 Task: Select the year "2021".
Action: Mouse moved to (794, 102)
Screenshot: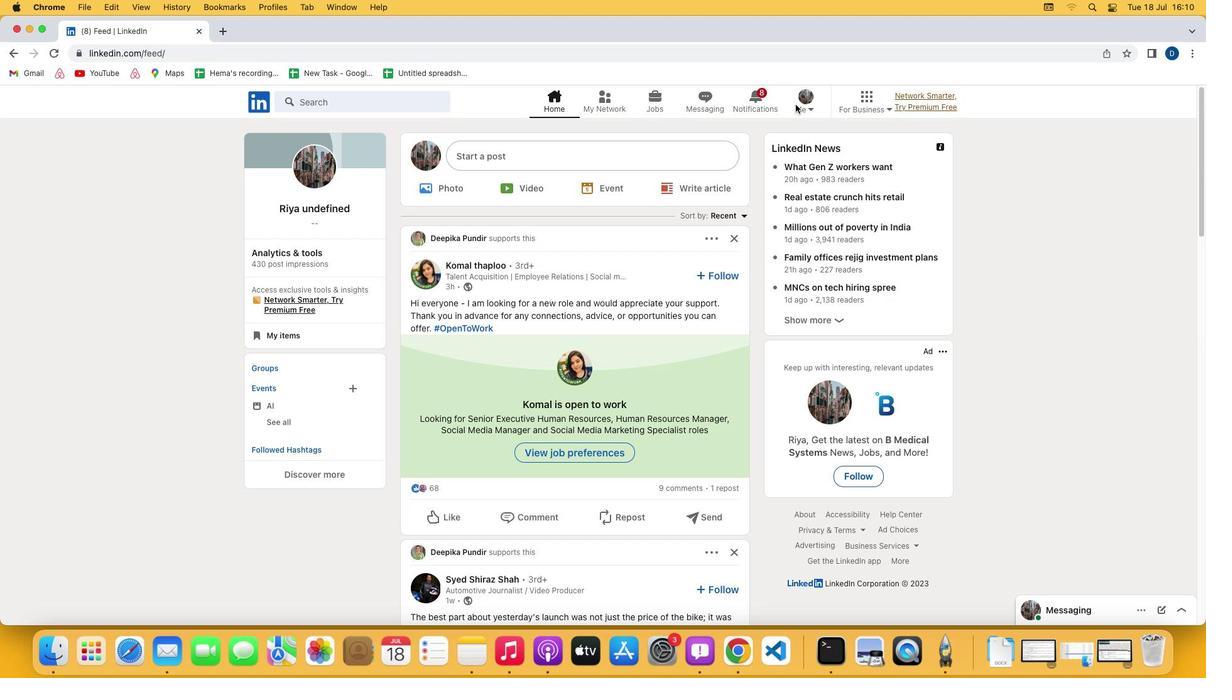
Action: Mouse pressed left at (794, 102)
Screenshot: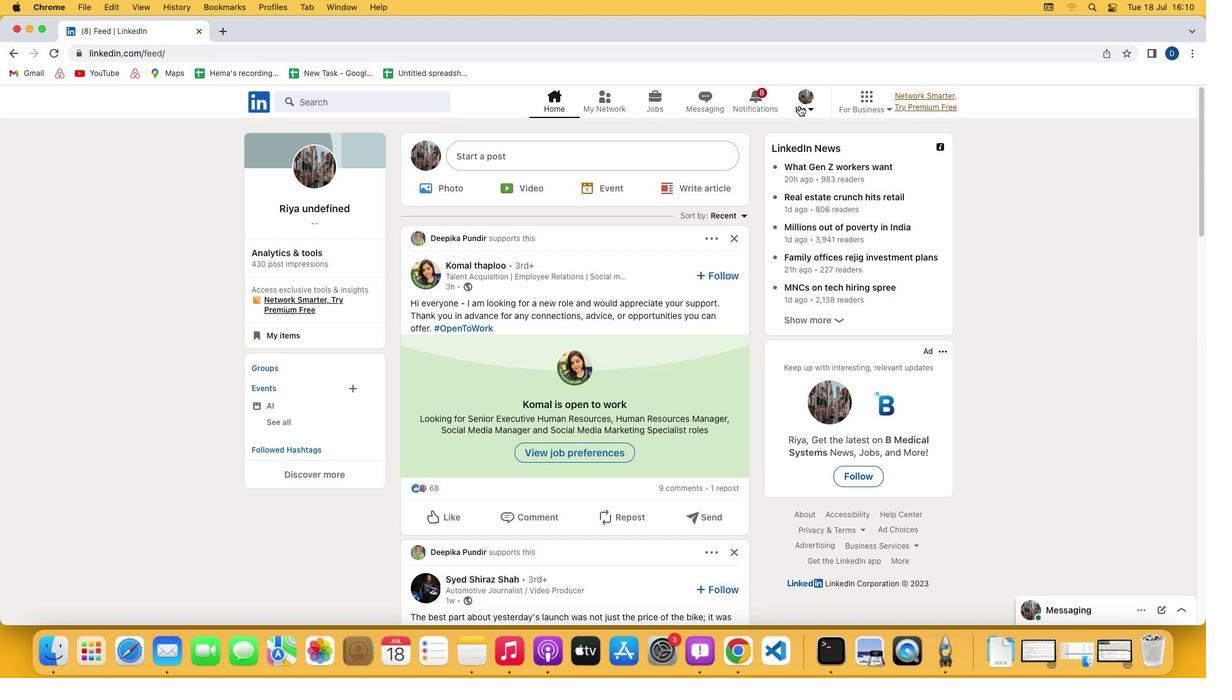 
Action: Mouse moved to (805, 99)
Screenshot: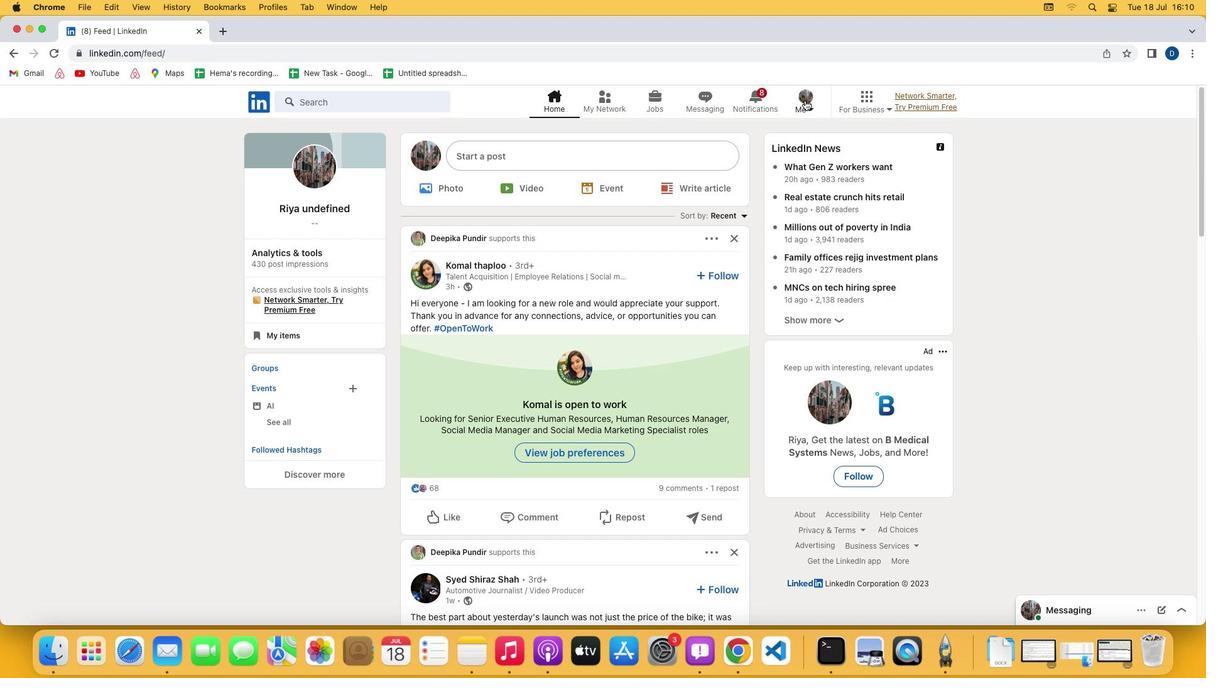 
Action: Mouse pressed left at (805, 99)
Screenshot: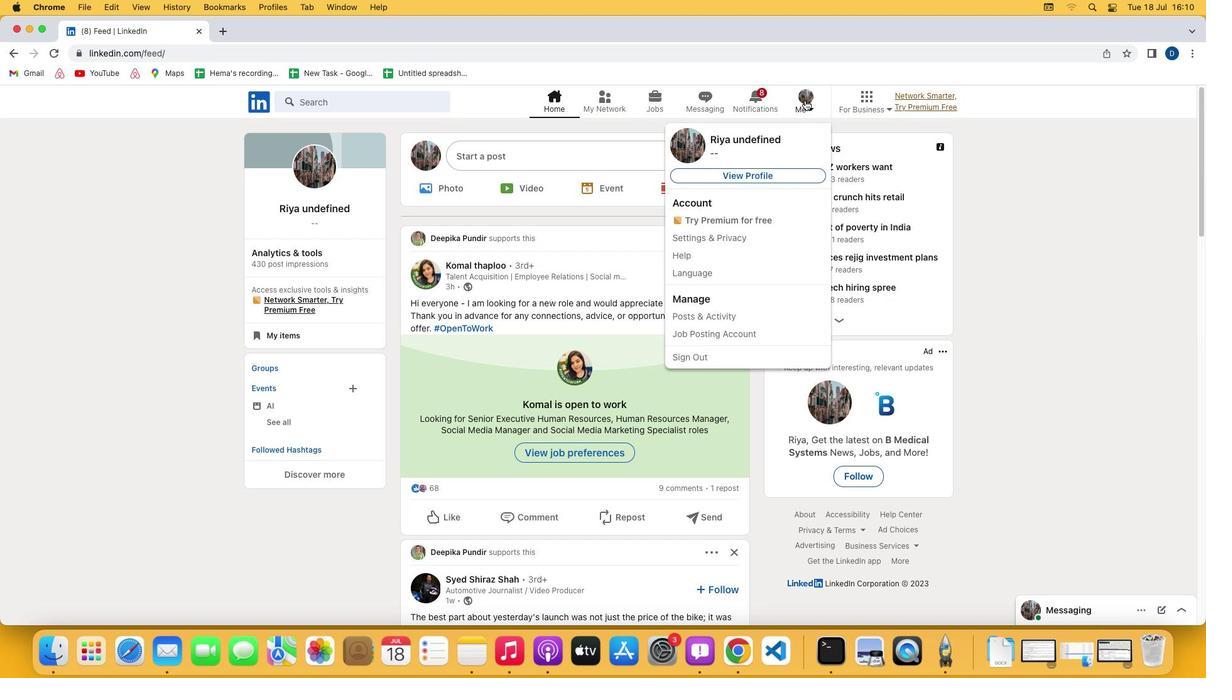 
Action: Mouse moved to (752, 172)
Screenshot: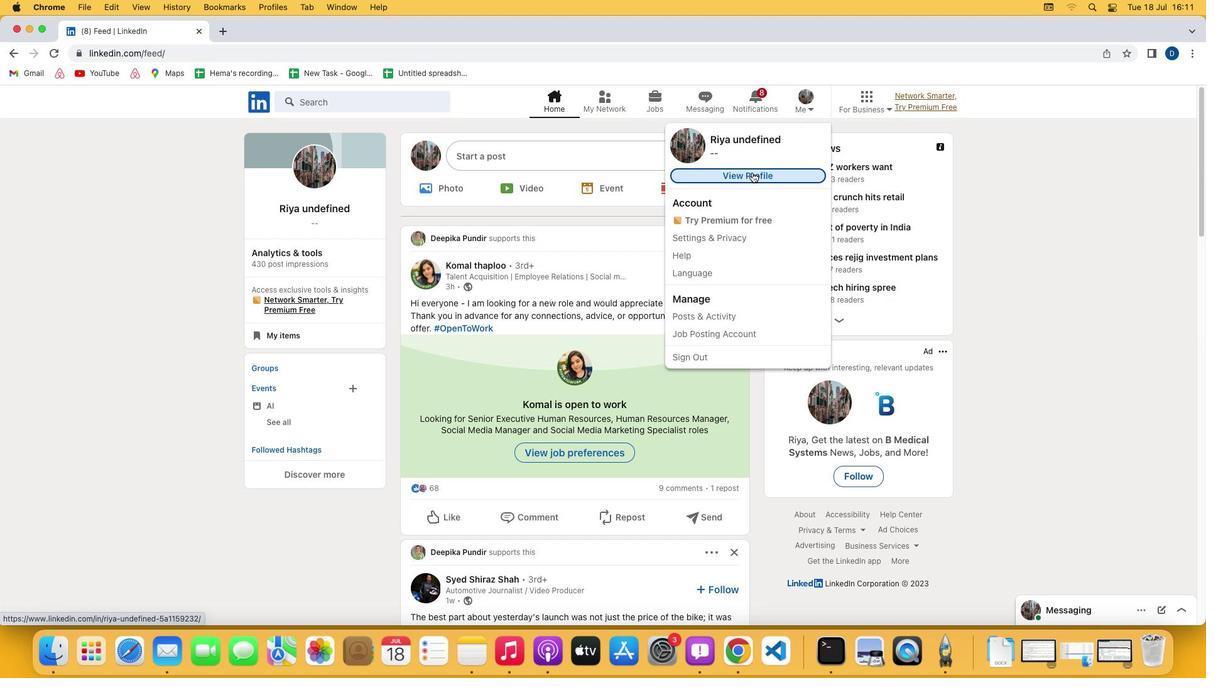 
Action: Mouse pressed left at (752, 172)
Screenshot: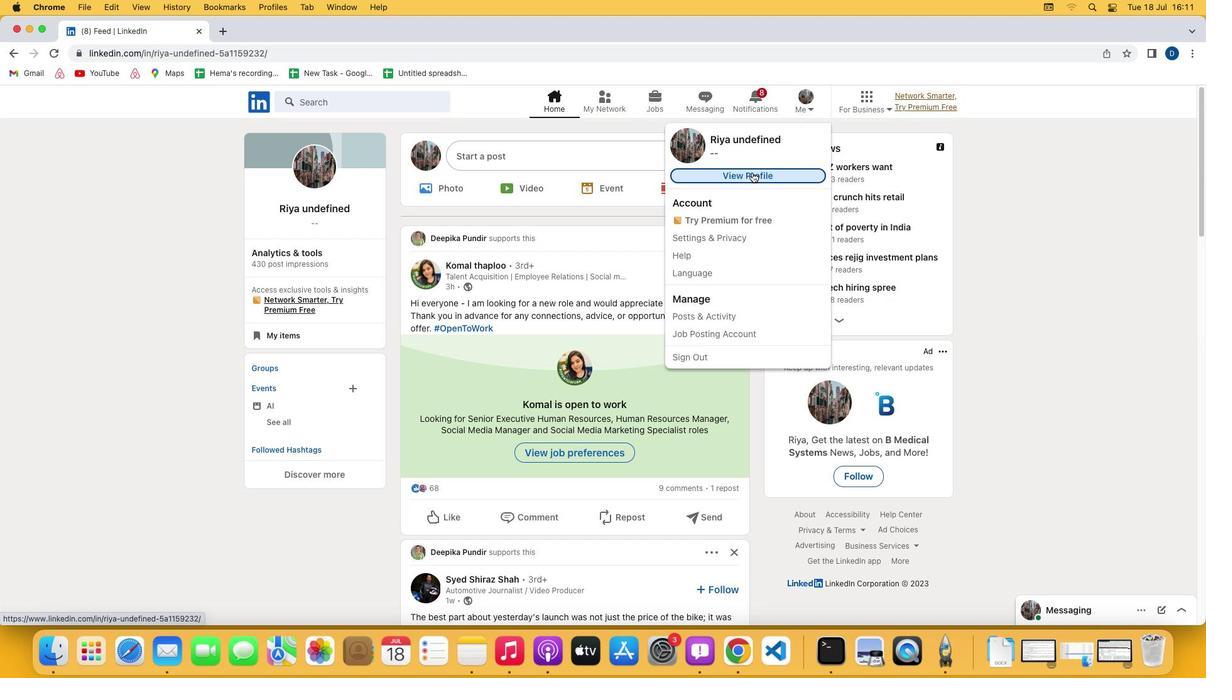 
Action: Mouse moved to (392, 424)
Screenshot: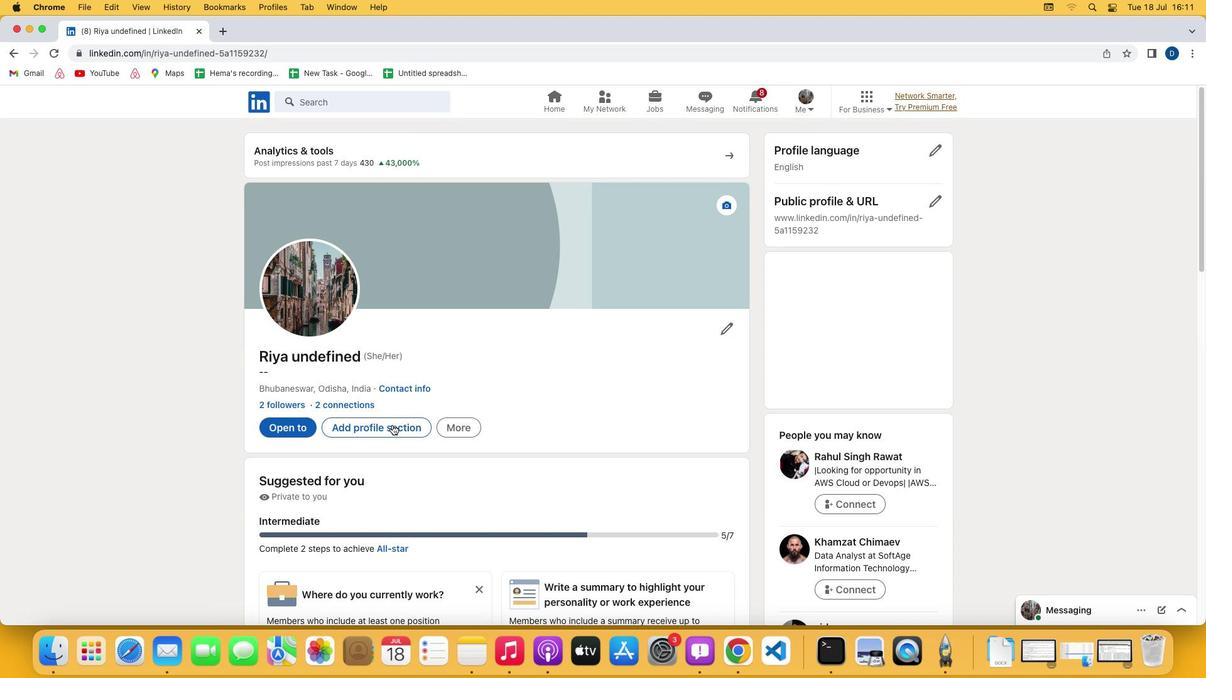 
Action: Mouse pressed left at (392, 424)
Screenshot: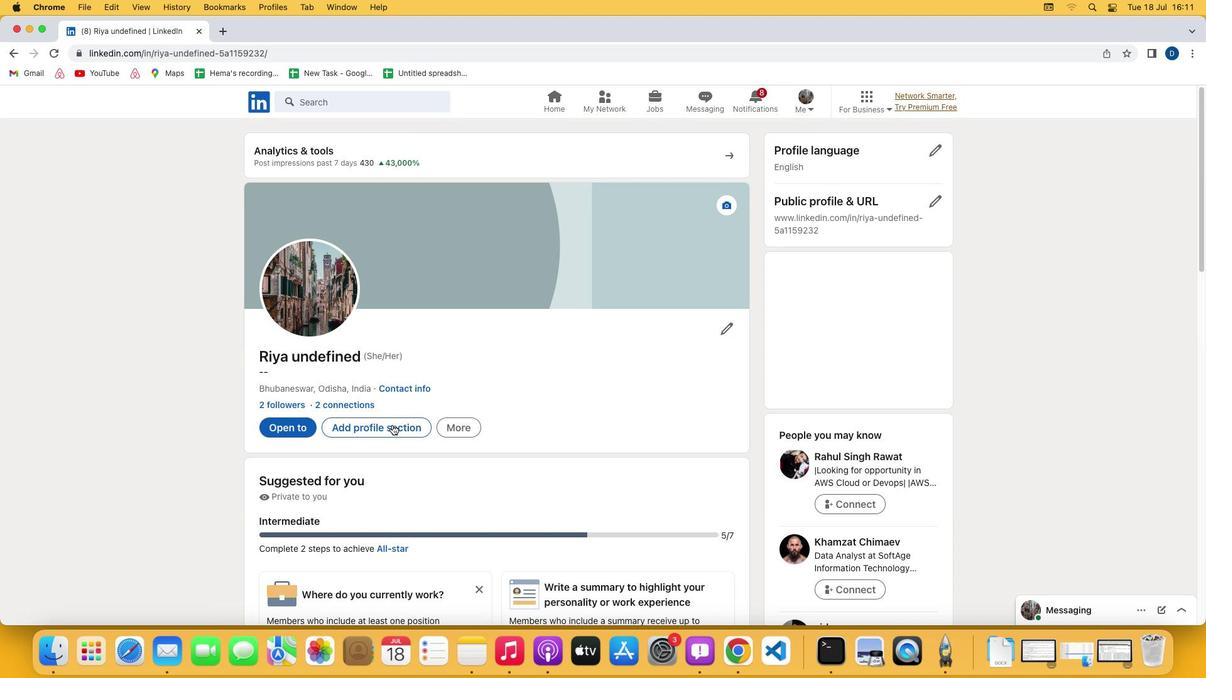 
Action: Mouse moved to (495, 195)
Screenshot: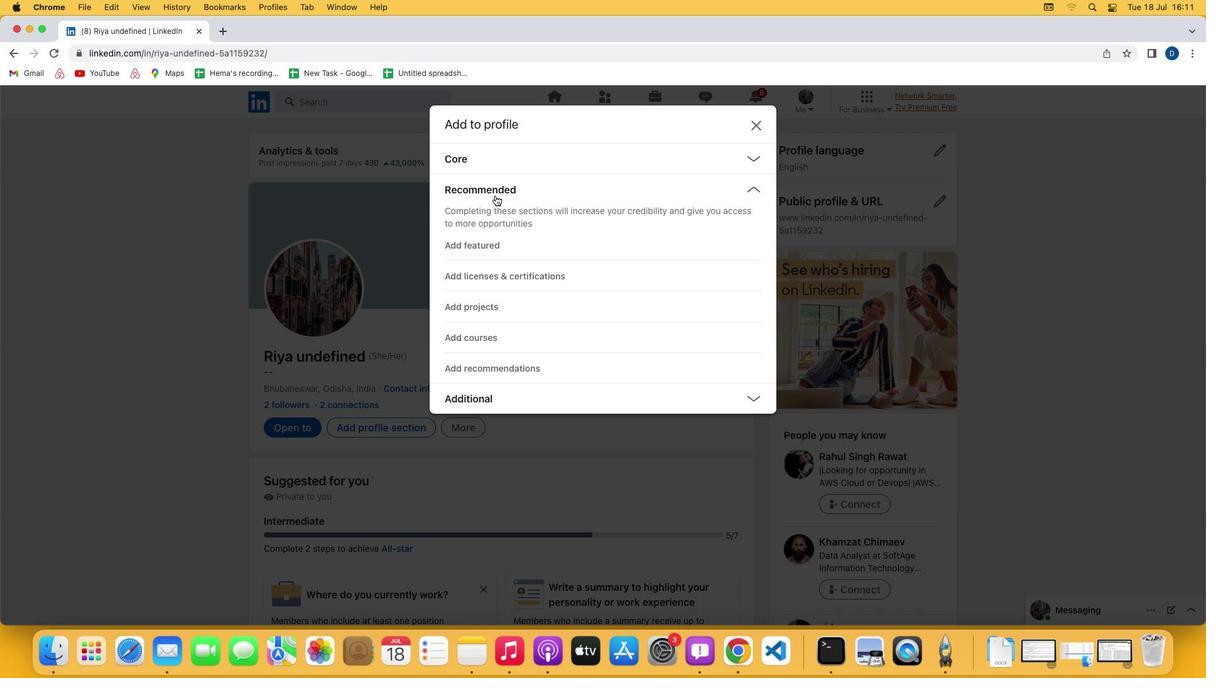 
Action: Mouse pressed left at (495, 195)
Screenshot: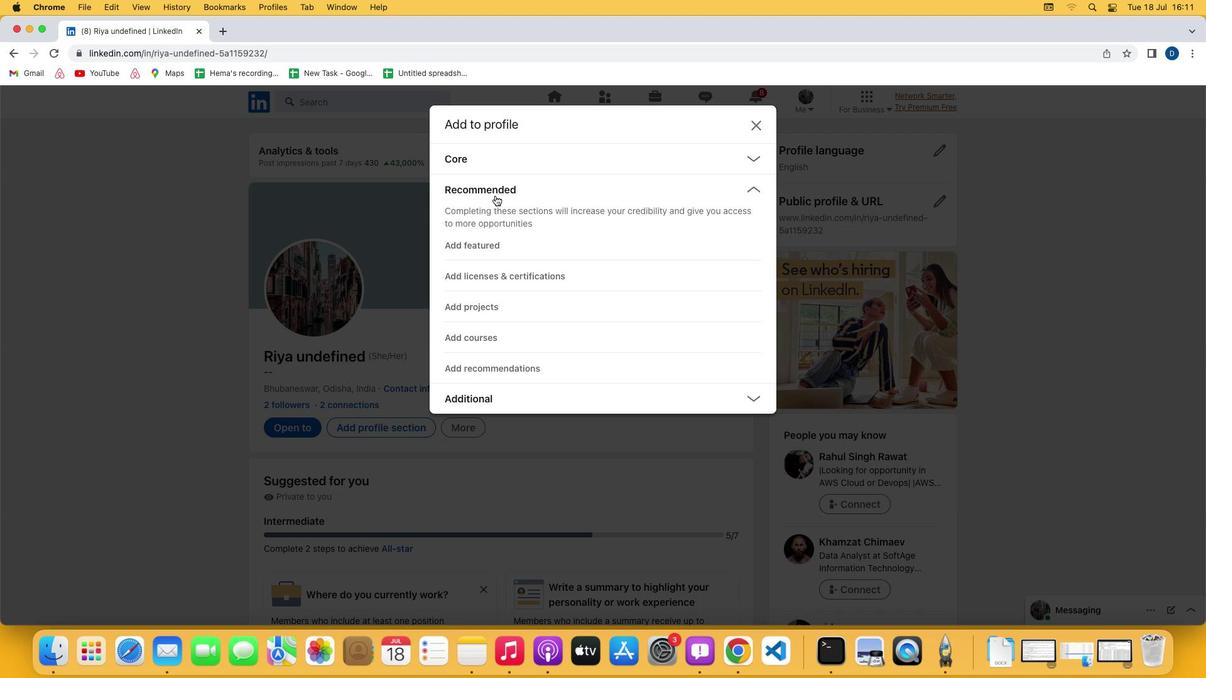 
Action: Mouse moved to (494, 276)
Screenshot: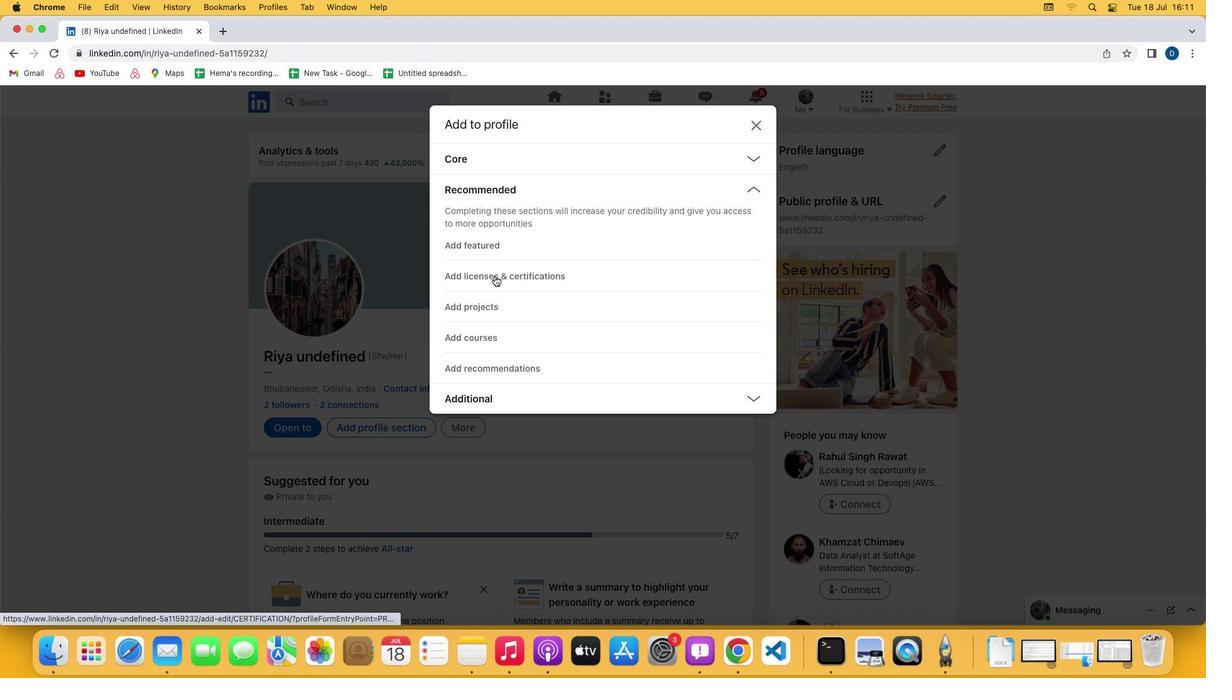 
Action: Mouse pressed left at (494, 276)
Screenshot: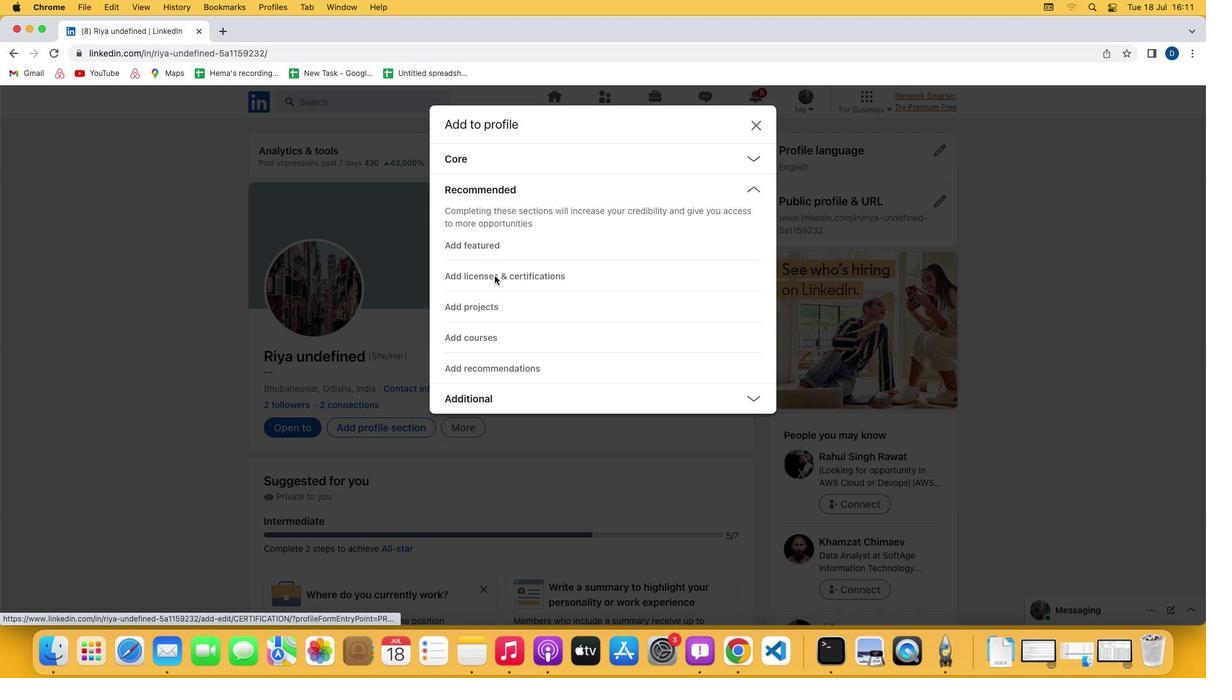 
Action: Mouse moved to (647, 301)
Screenshot: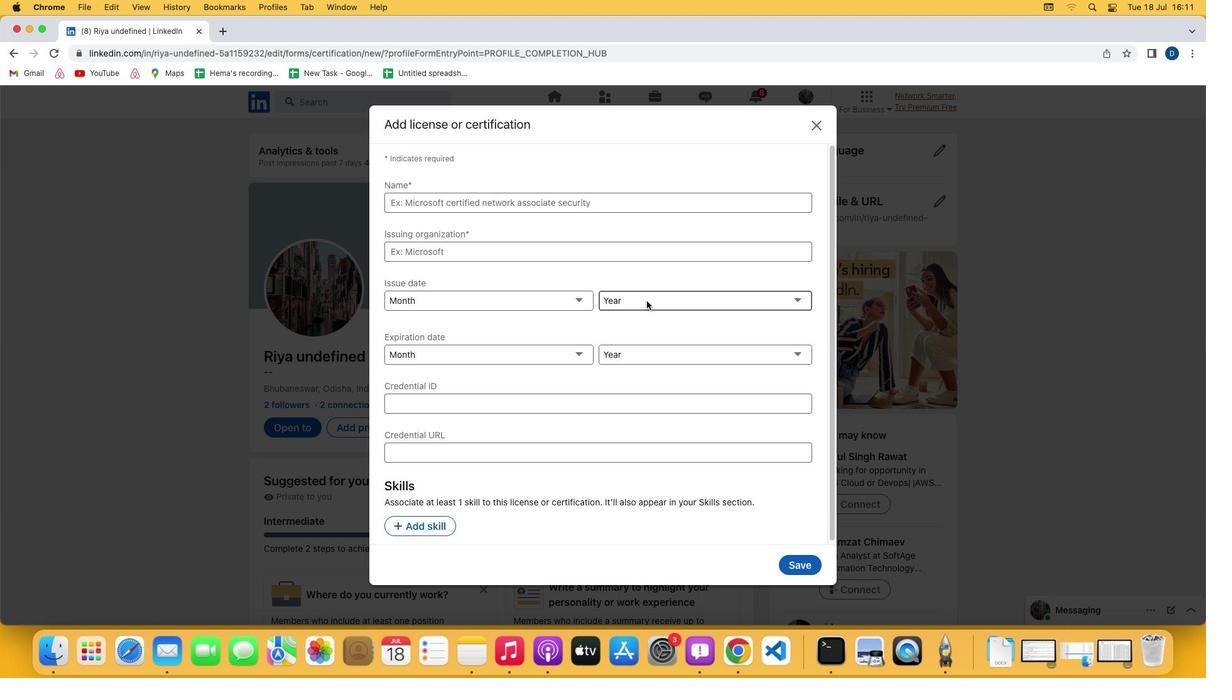 
Action: Mouse pressed left at (647, 301)
Screenshot: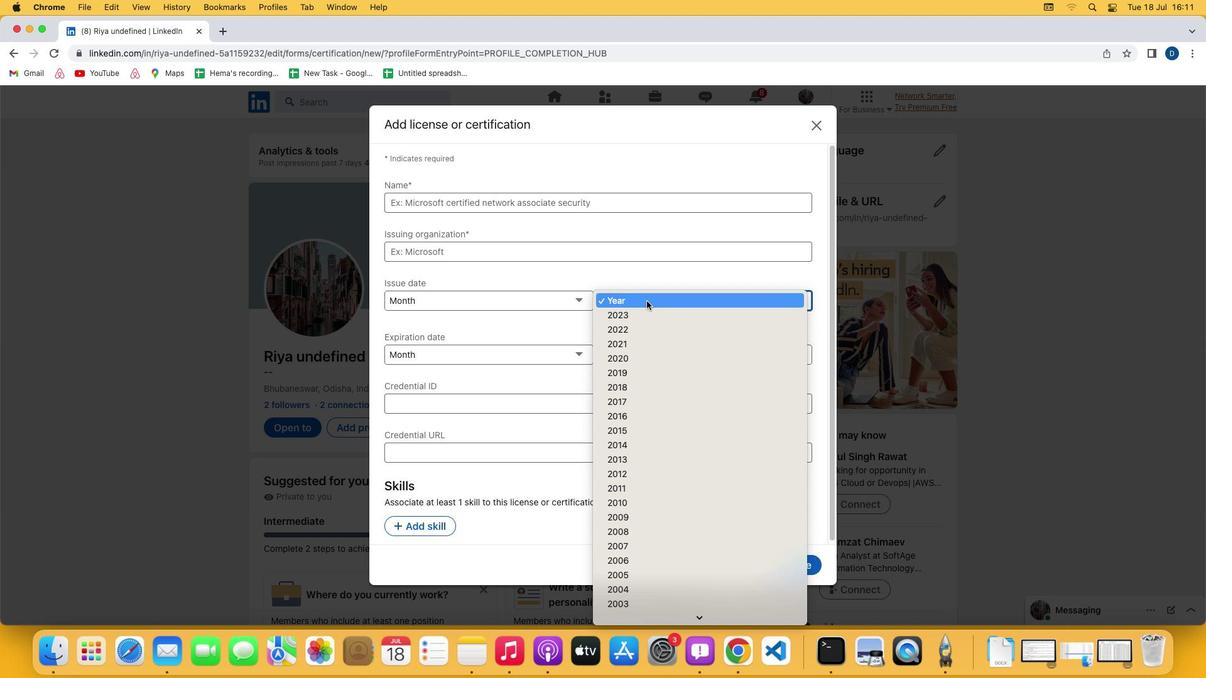 
Action: Mouse moved to (644, 341)
Screenshot: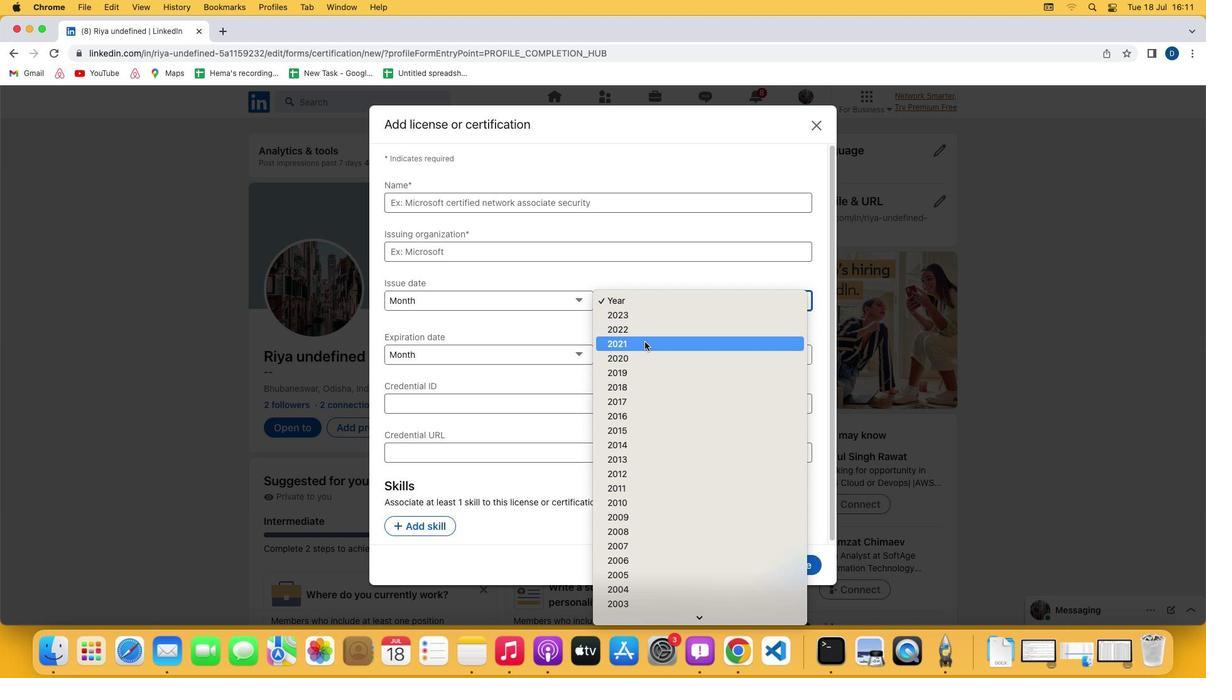 
Action: Mouse pressed left at (644, 341)
Screenshot: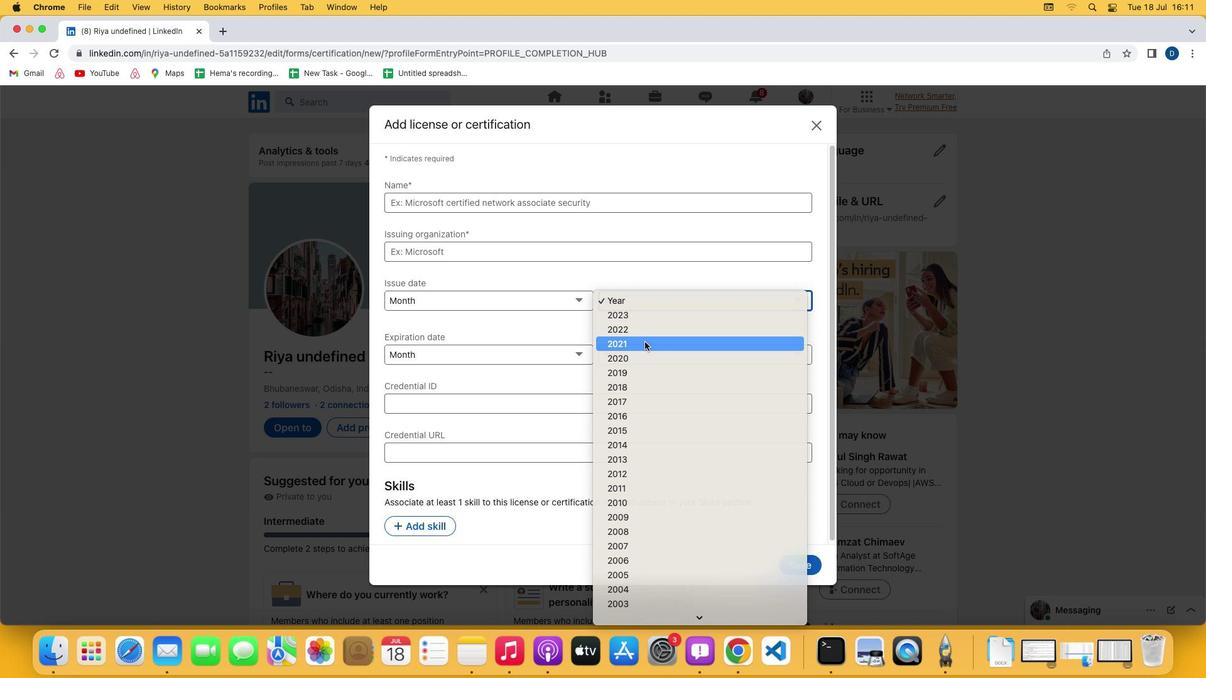 
